 Task: Sort the products by price (lowest first).
Action: Mouse moved to (24, 110)
Screenshot: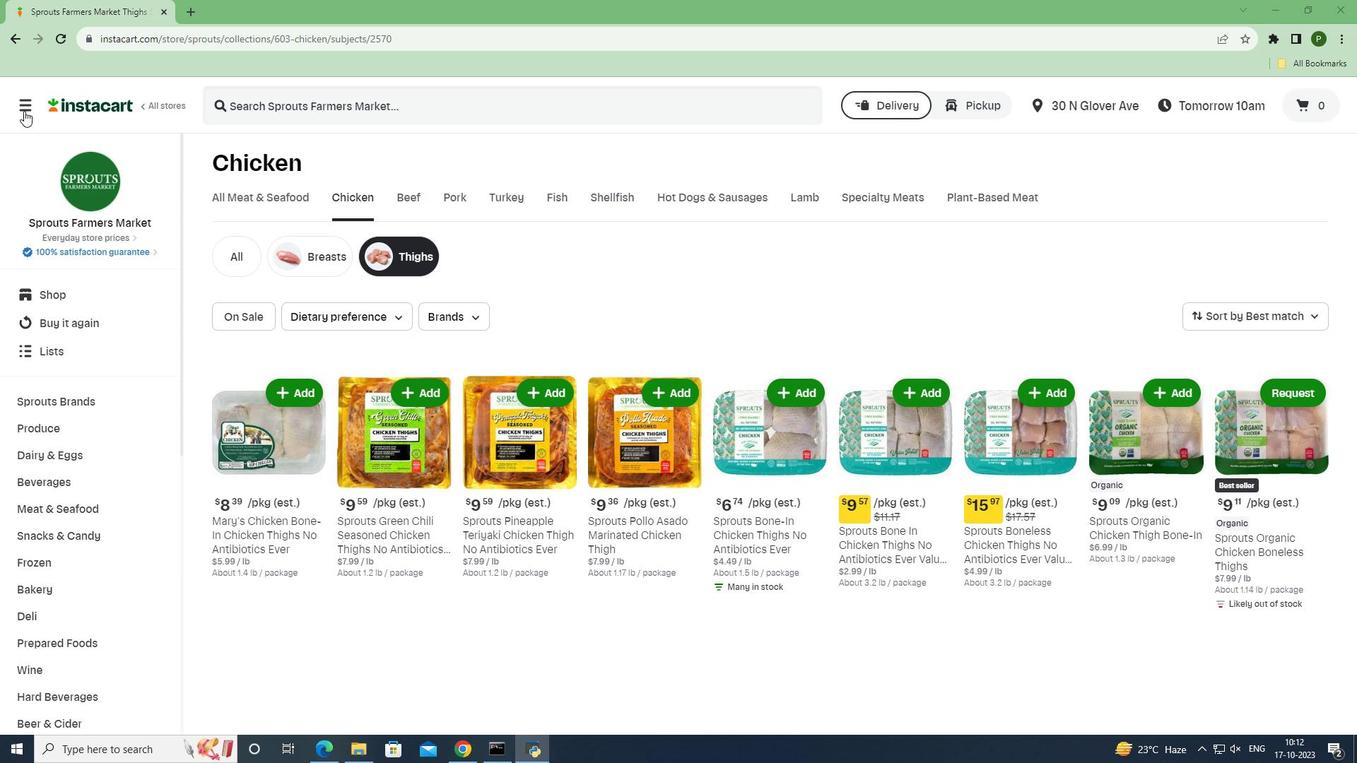 
Action: Mouse pressed left at (24, 110)
Screenshot: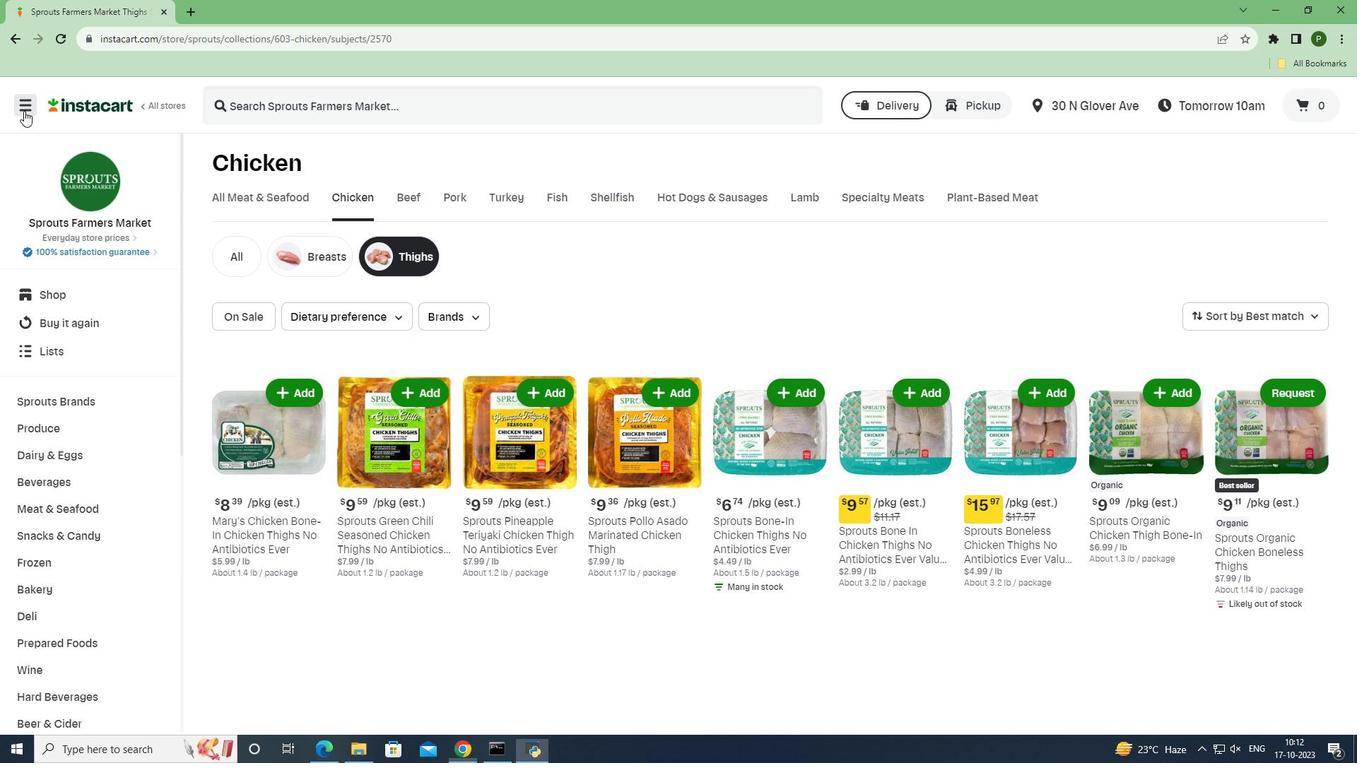 
Action: Mouse moved to (70, 371)
Screenshot: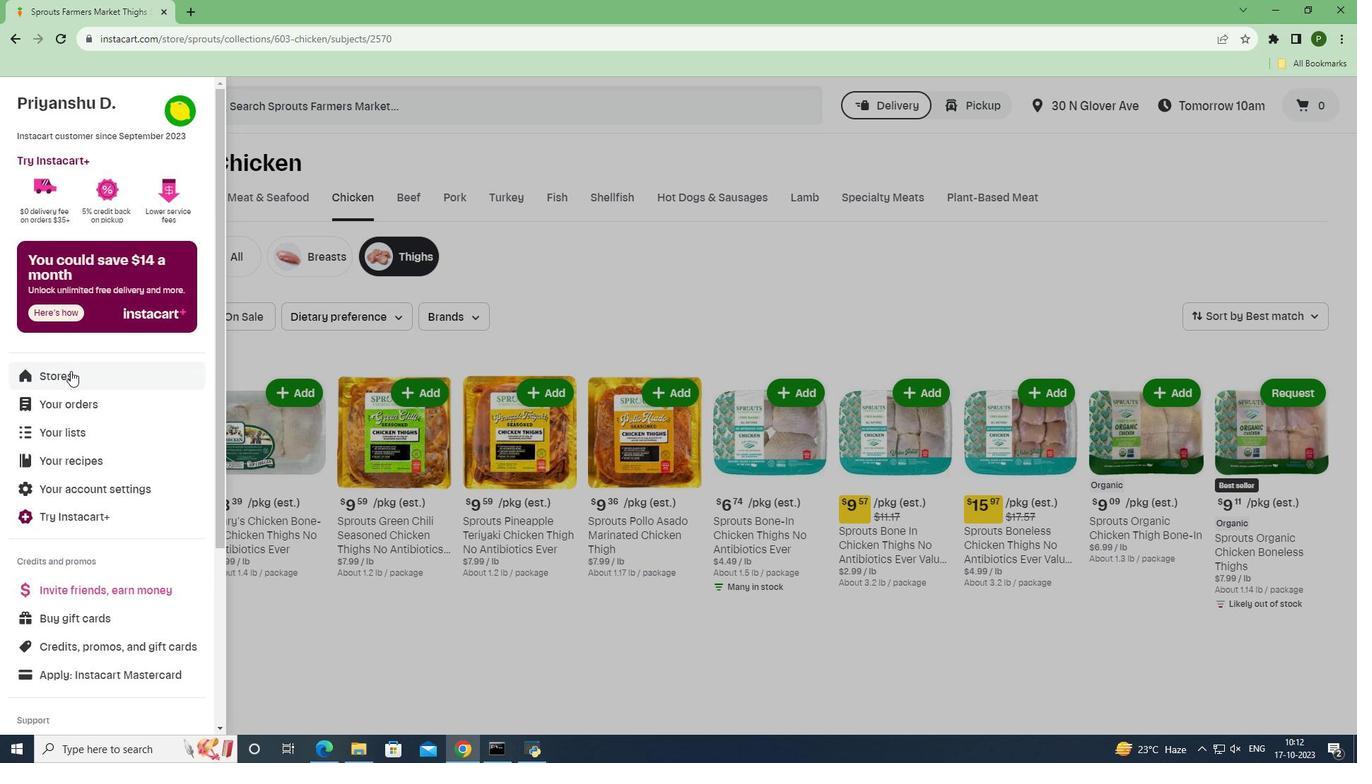 
Action: Mouse pressed left at (70, 371)
Screenshot: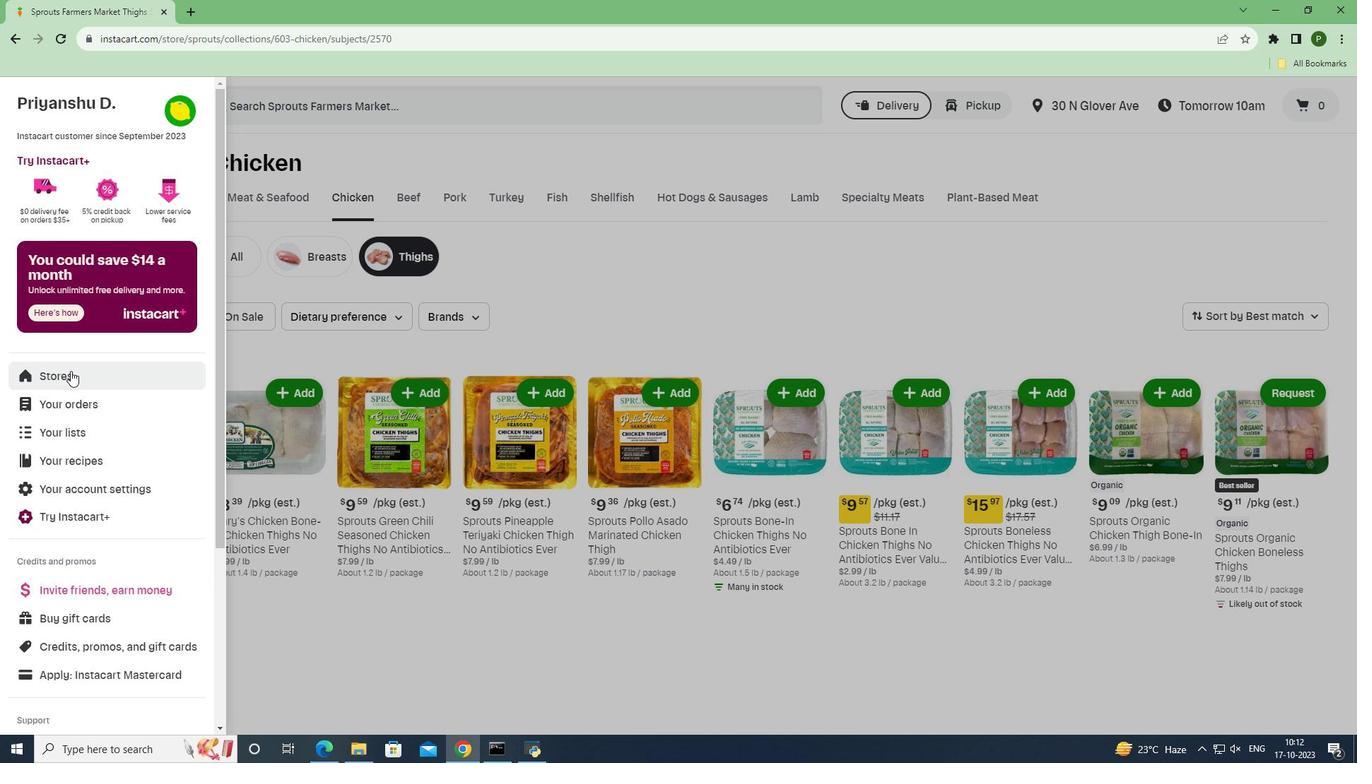 
Action: Mouse moved to (312, 156)
Screenshot: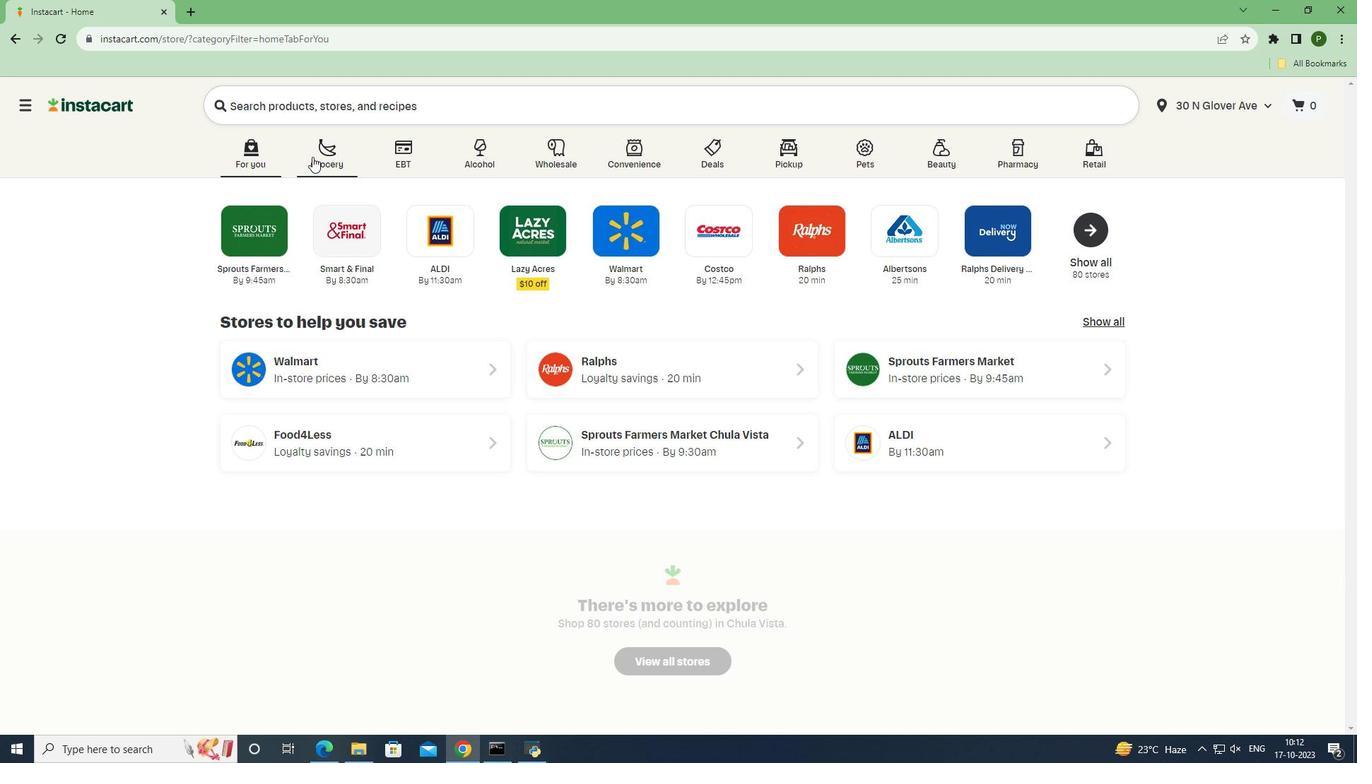 
Action: Mouse pressed left at (312, 156)
Screenshot: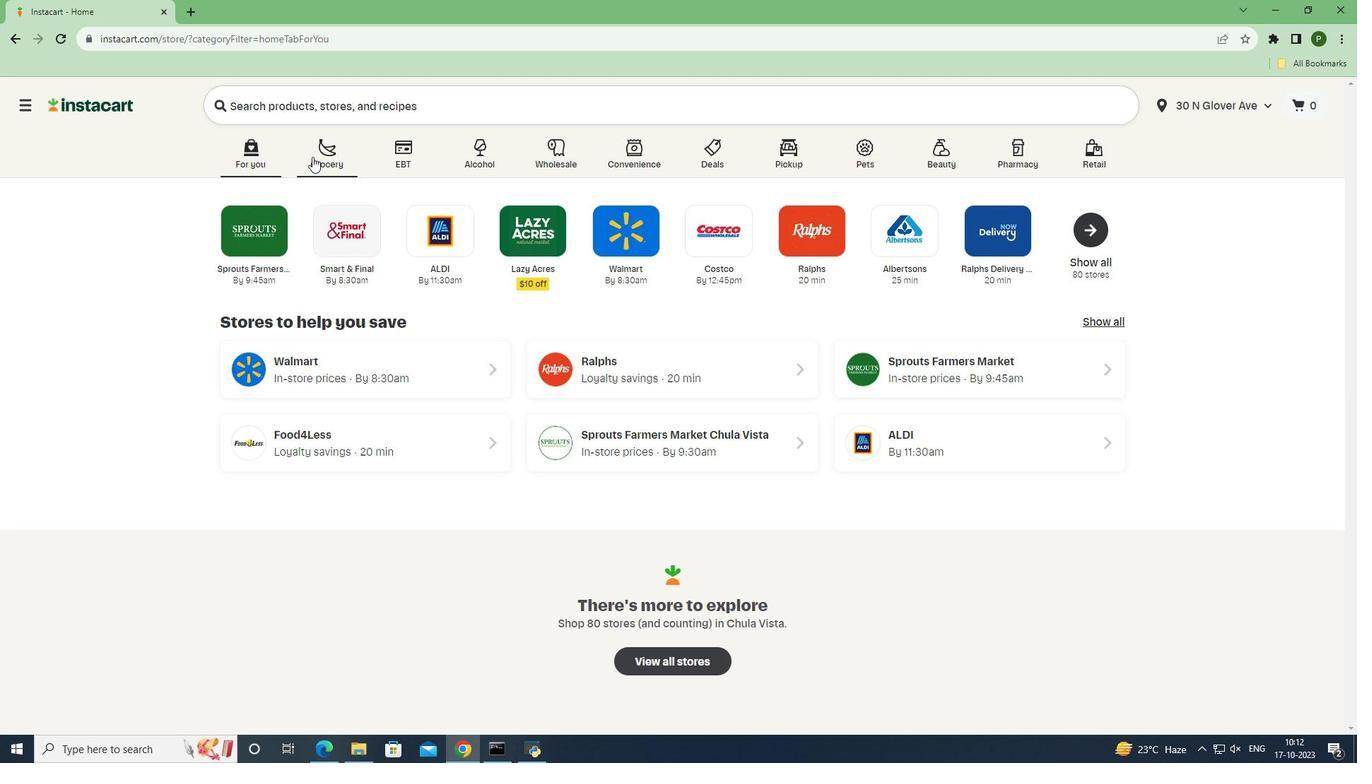 
Action: Mouse moved to (860, 319)
Screenshot: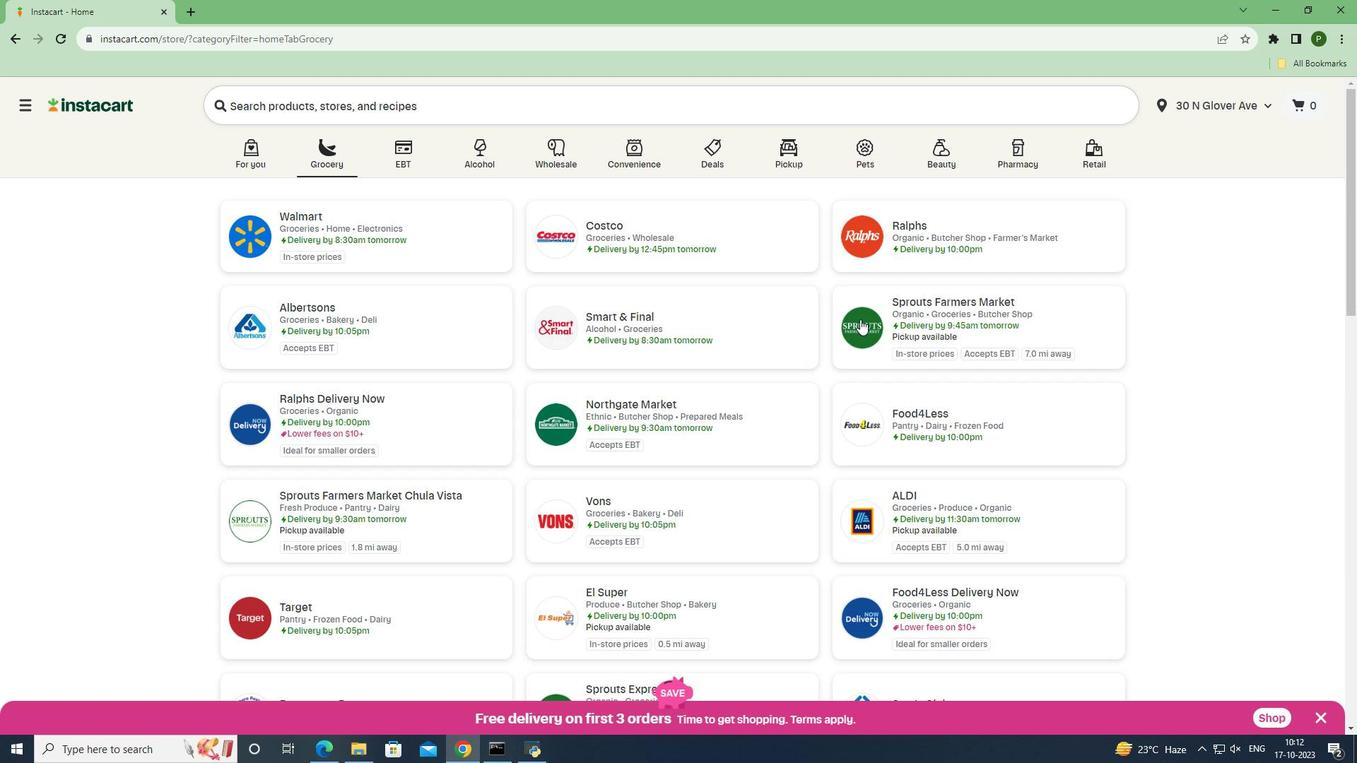 
Action: Mouse pressed left at (860, 319)
Screenshot: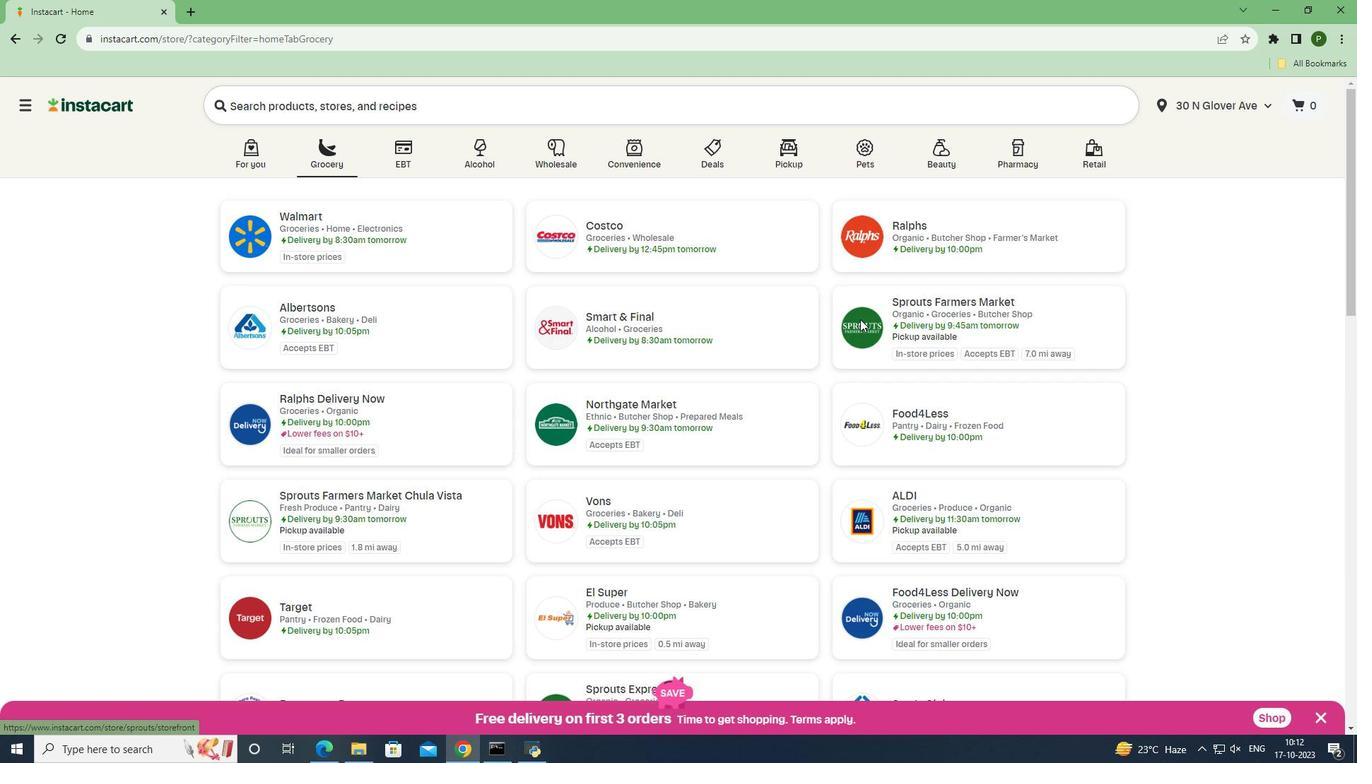 
Action: Mouse moved to (116, 512)
Screenshot: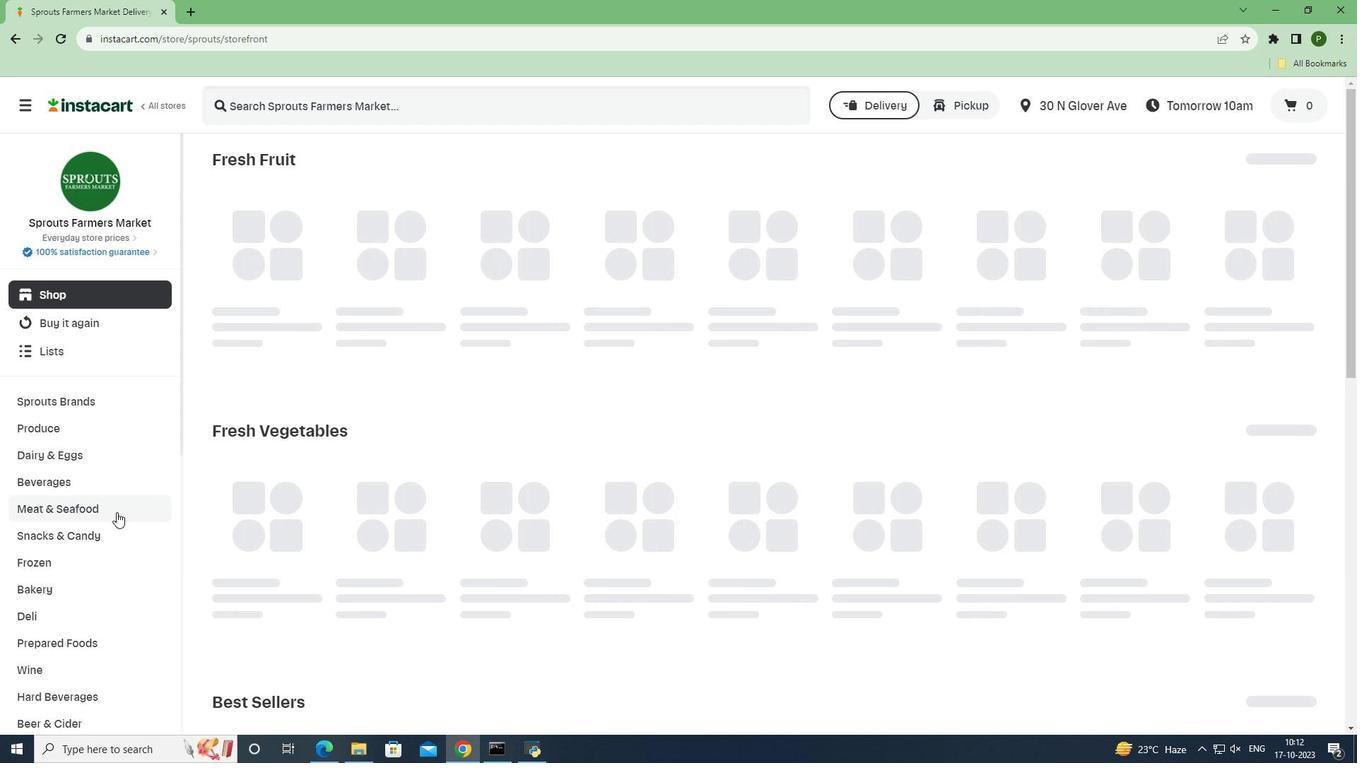 
Action: Mouse pressed left at (116, 512)
Screenshot: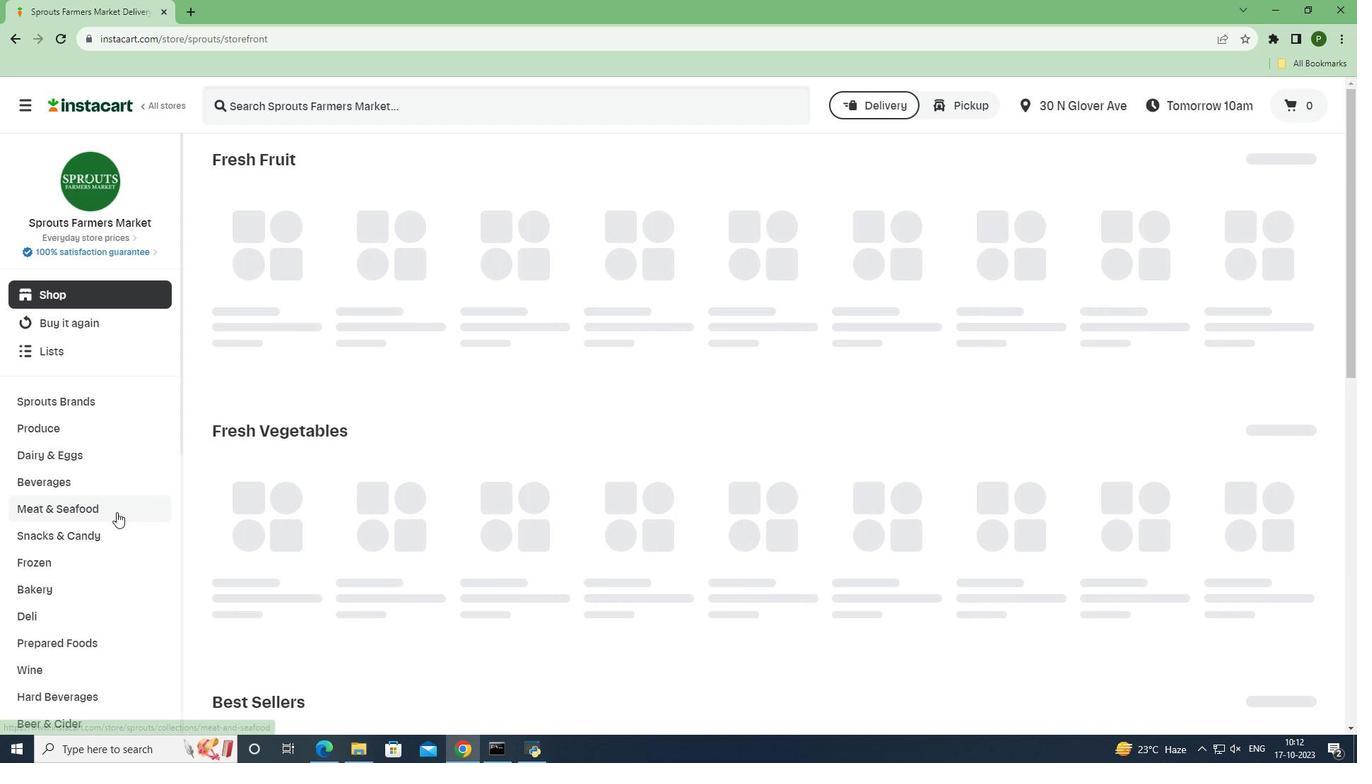 
Action: Mouse moved to (347, 197)
Screenshot: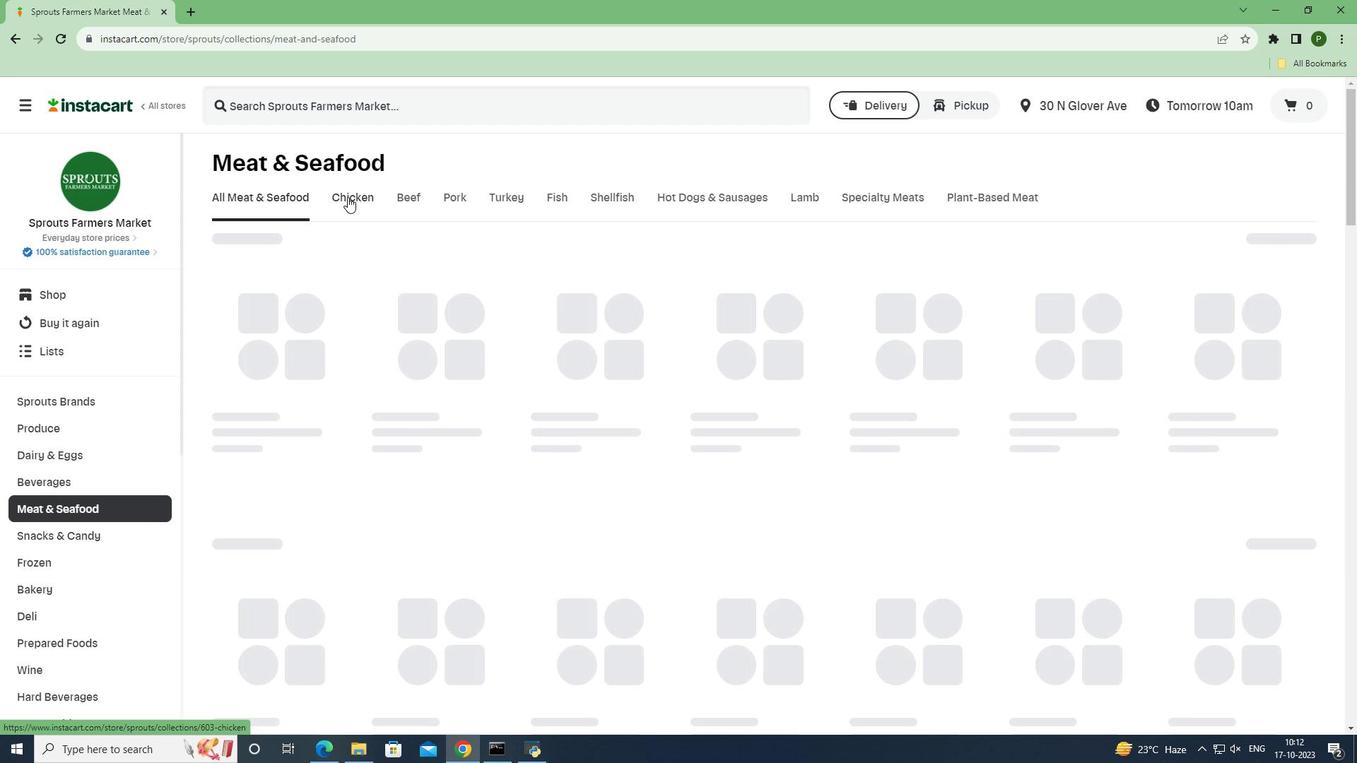 
Action: Mouse pressed left at (347, 197)
Screenshot: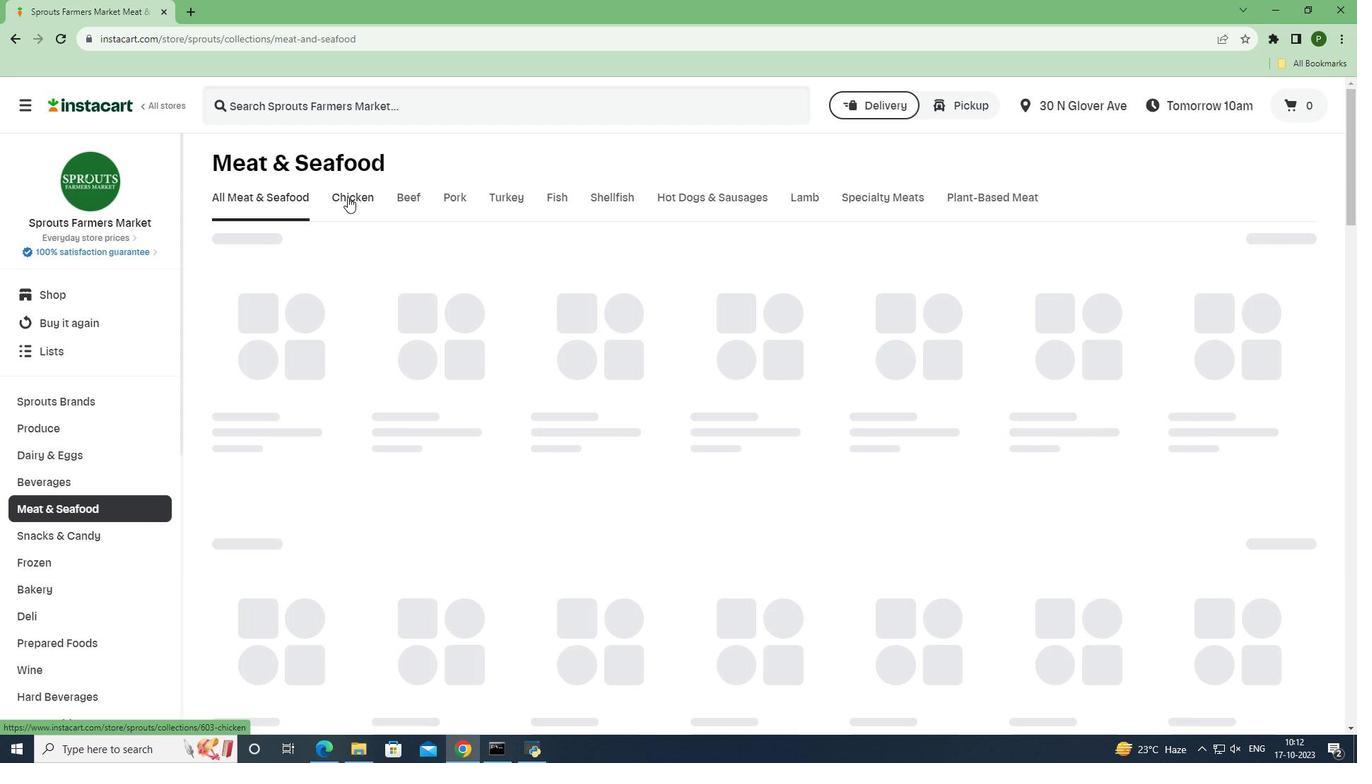
Action: Mouse moved to (1222, 319)
Screenshot: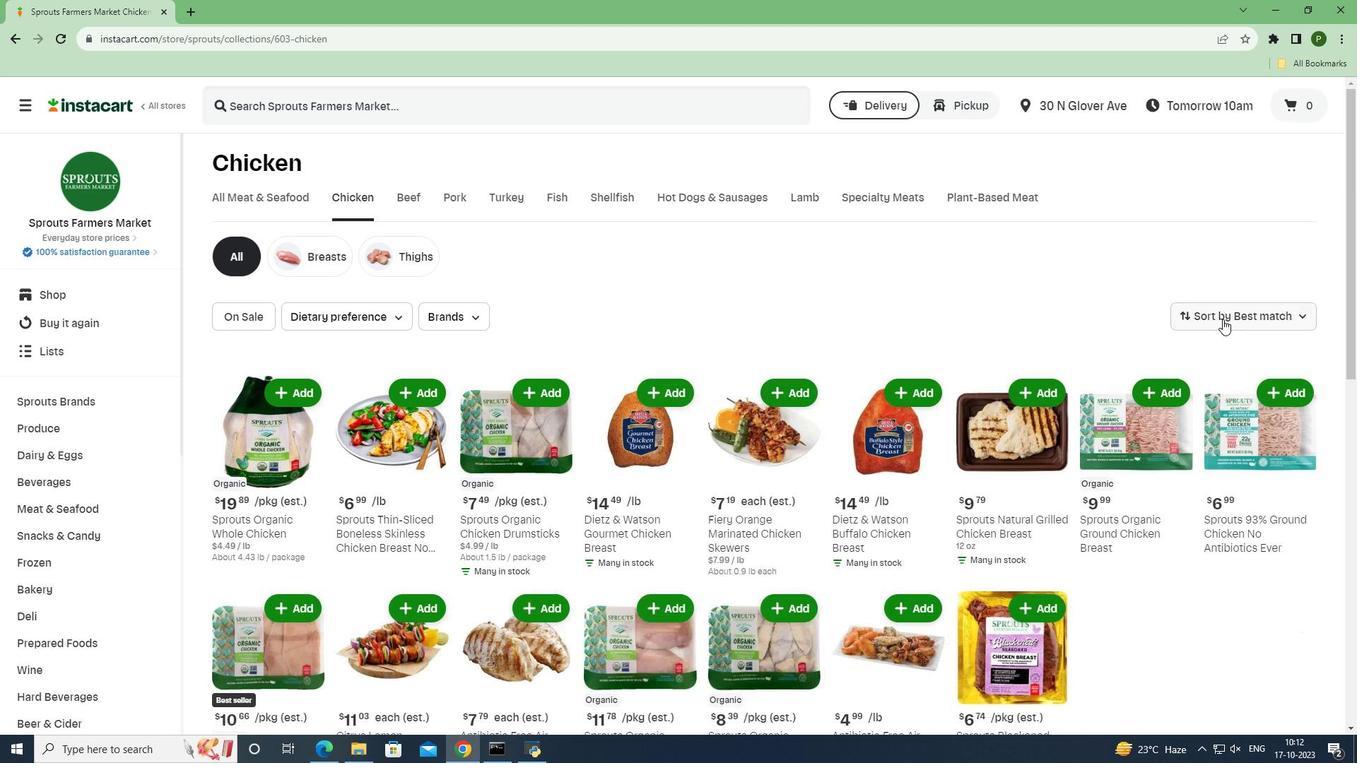 
Action: Mouse pressed left at (1222, 319)
Screenshot: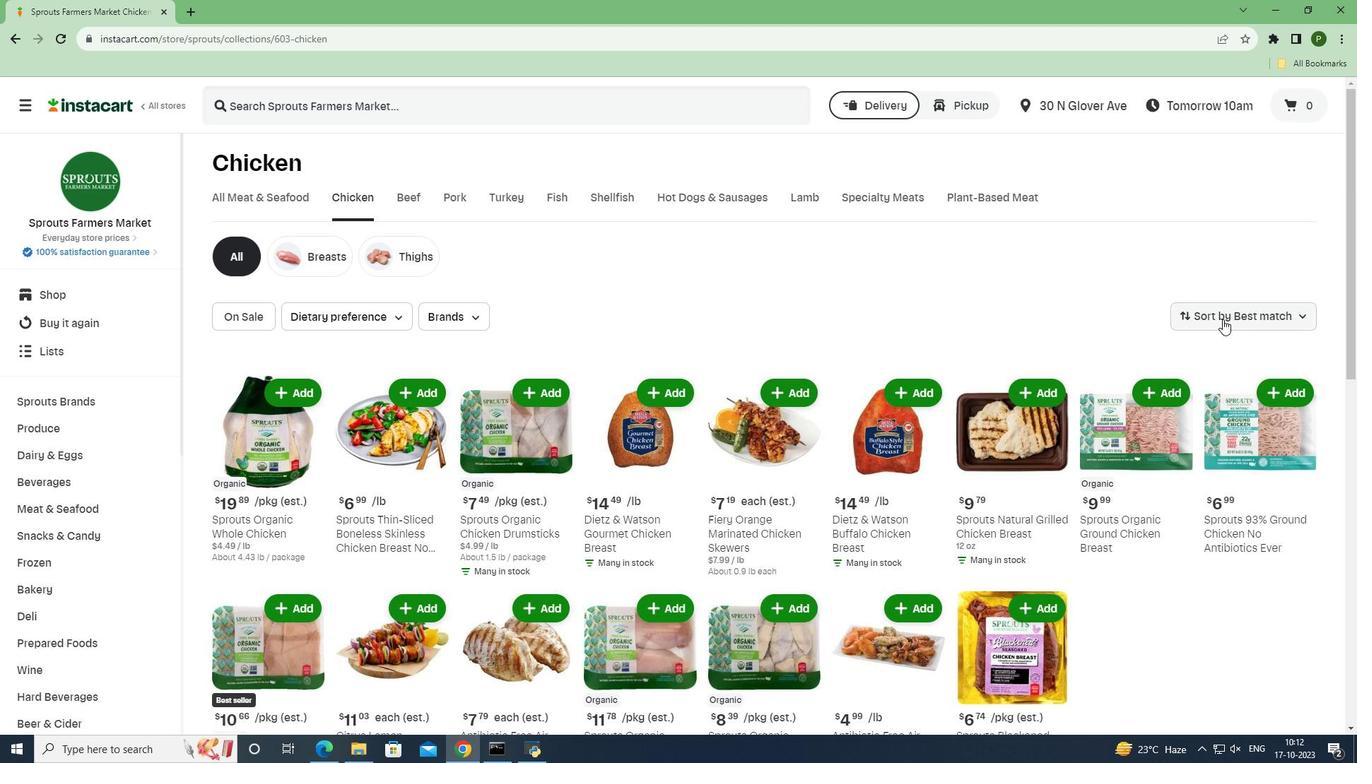 
Action: Mouse moved to (1225, 380)
Screenshot: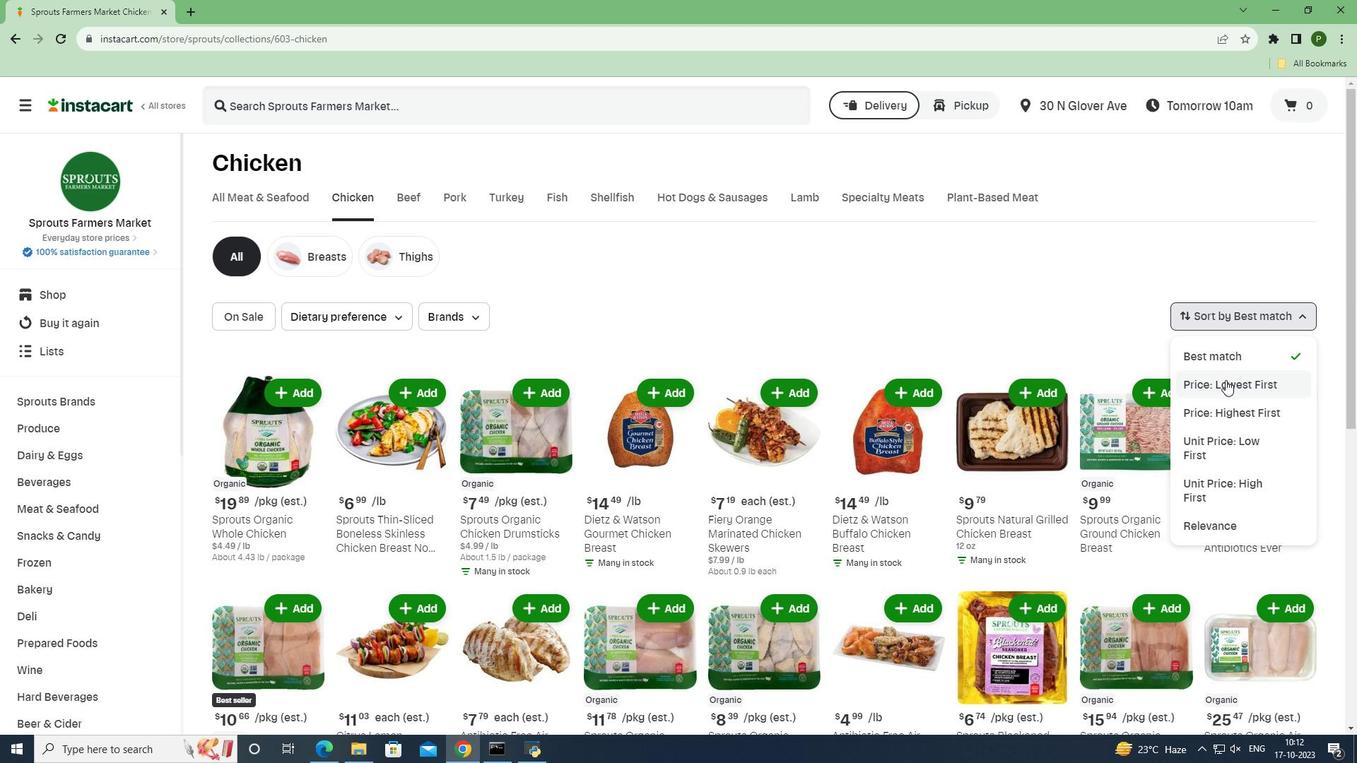 
Action: Mouse pressed left at (1225, 380)
Screenshot: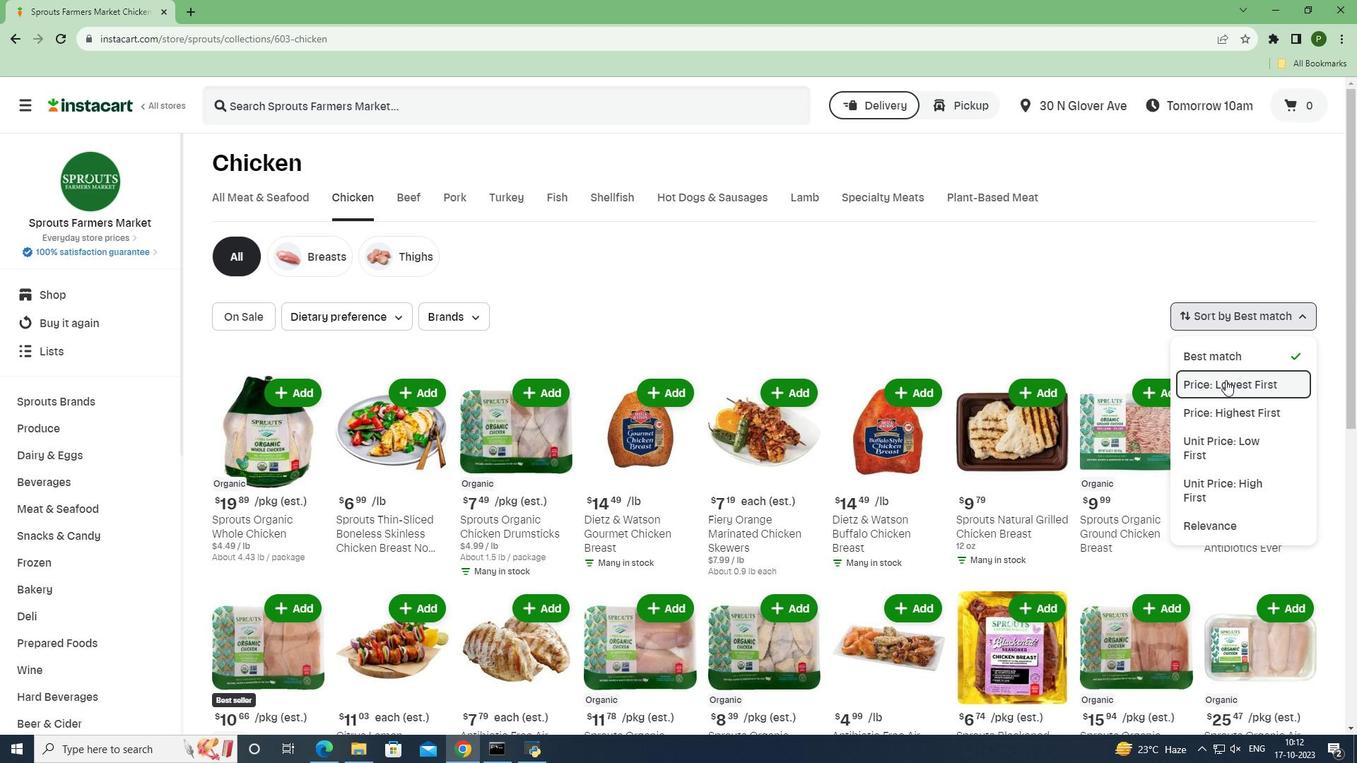 
Action: Mouse moved to (1151, 516)
Screenshot: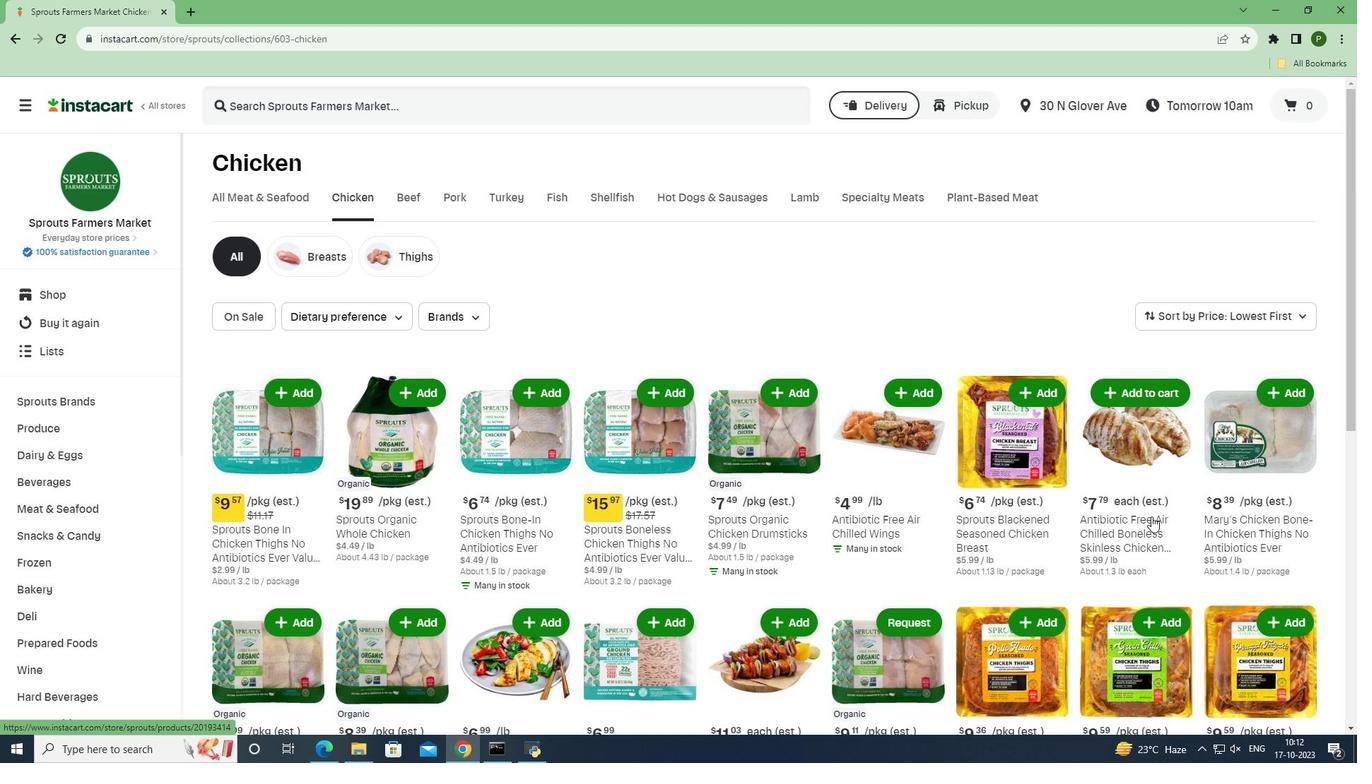 
